 Task: Add the task  Develop a new online platform for event ticket sales to the section Code Review Sprint in the project AgileMind and add a Due Date to the respective task as 2023/07/04
Action: Mouse moved to (554, 508)
Screenshot: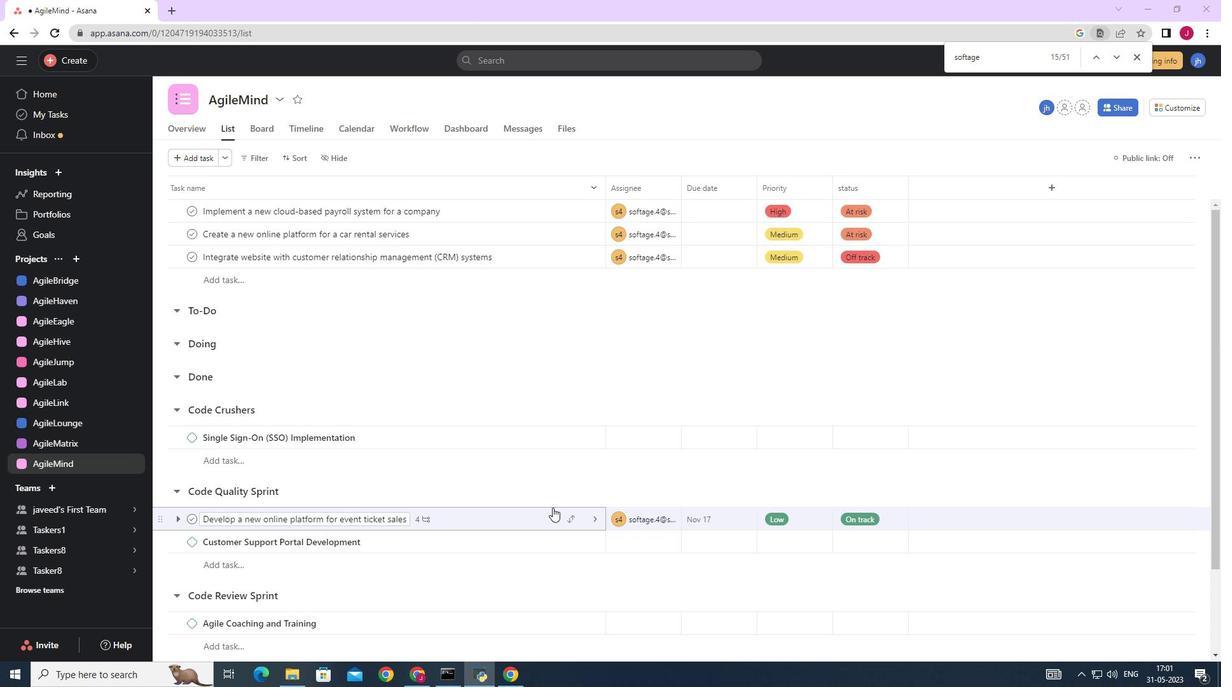 
Action: Mouse scrolled (554, 508) with delta (0, 0)
Screenshot: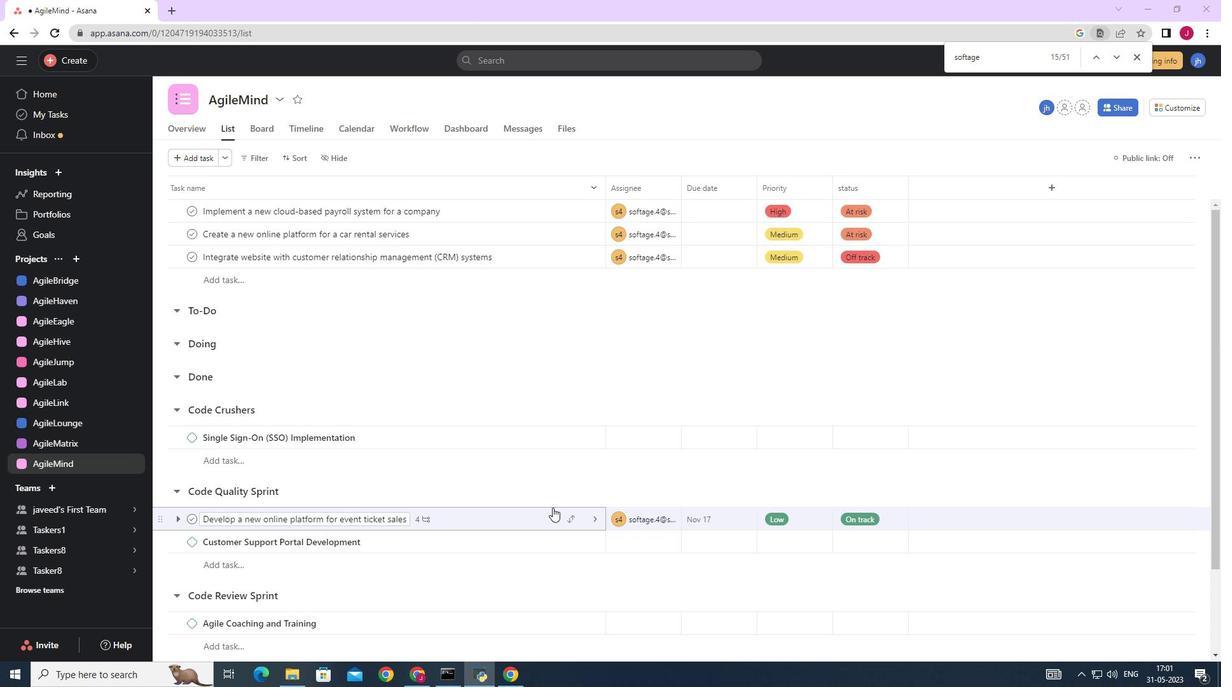 
Action: Mouse moved to (559, 508)
Screenshot: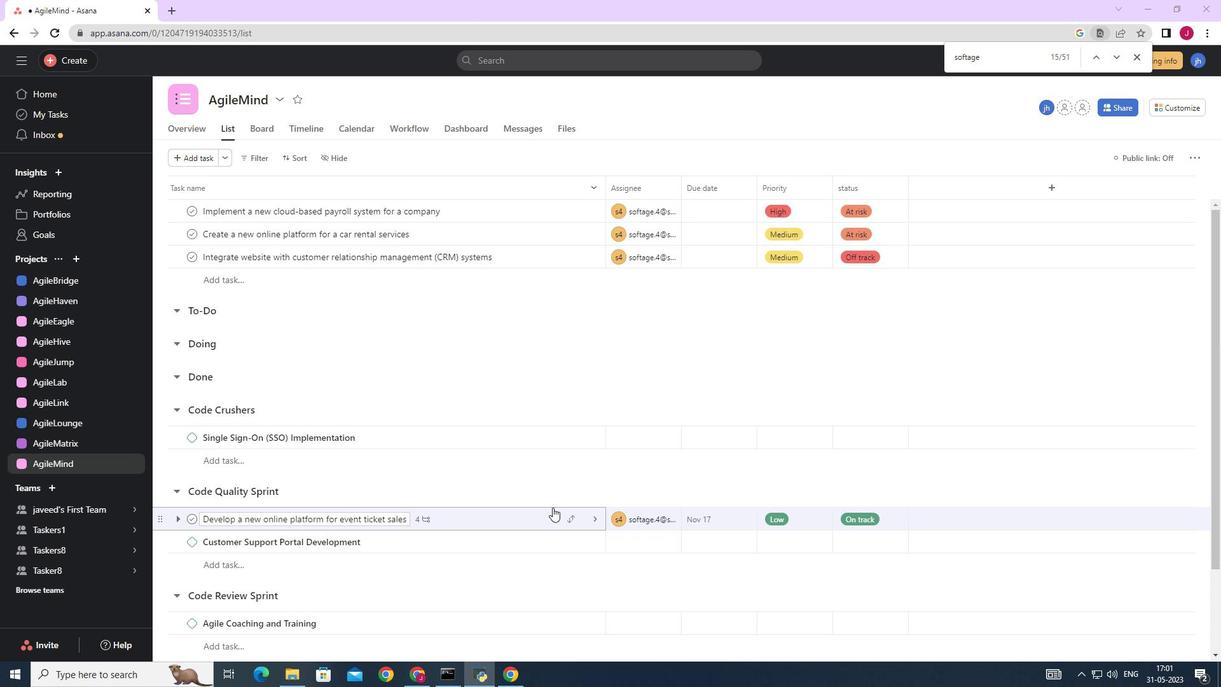
Action: Mouse scrolled (557, 508) with delta (0, 0)
Screenshot: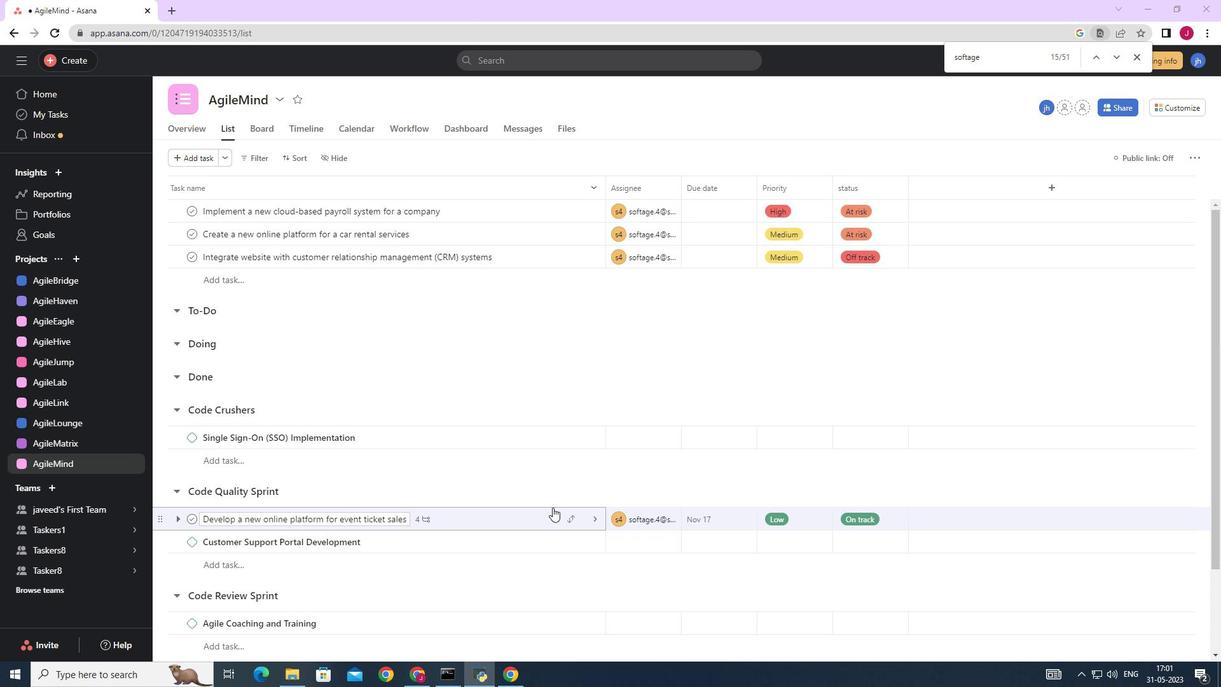 
Action: Mouse moved to (564, 506)
Screenshot: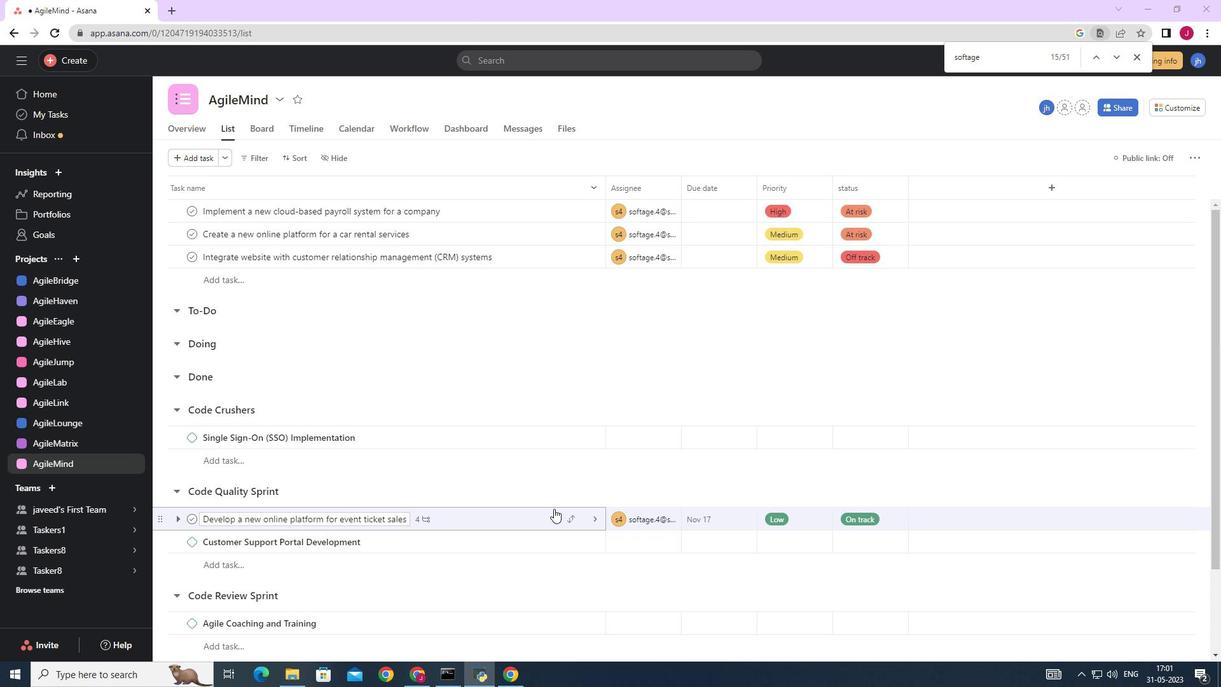 
Action: Mouse scrolled (563, 507) with delta (0, 0)
Screenshot: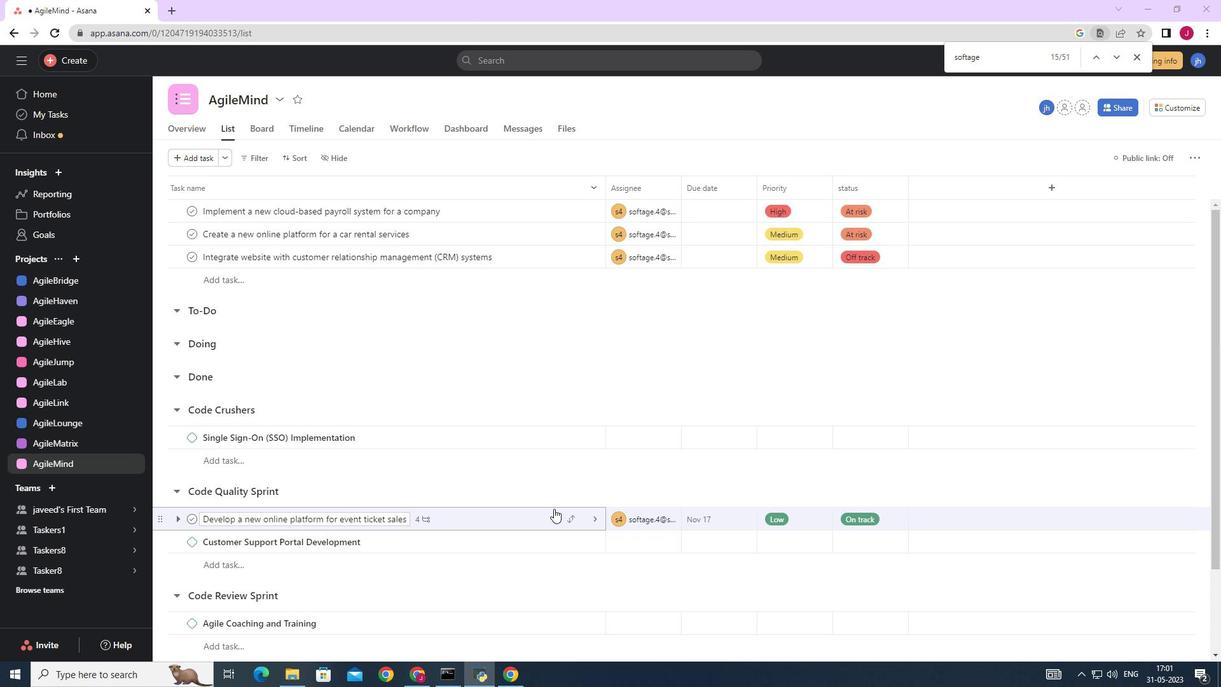 
Action: Mouse moved to (575, 412)
Screenshot: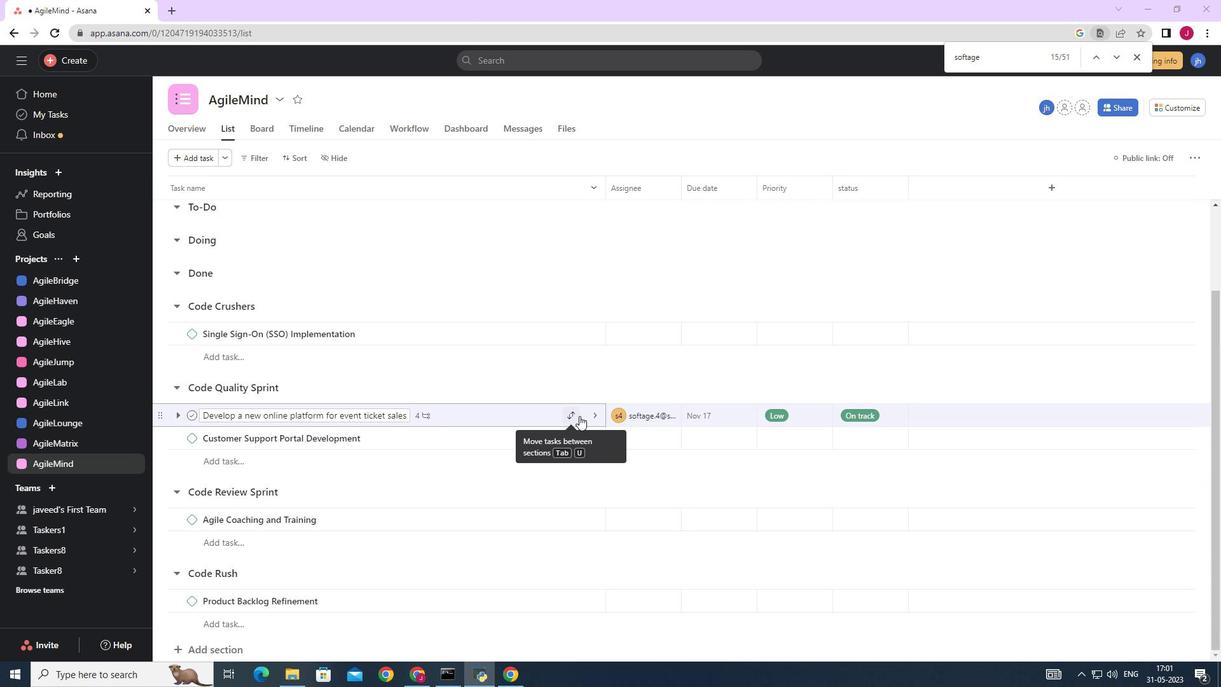 
Action: Mouse pressed left at (575, 412)
Screenshot: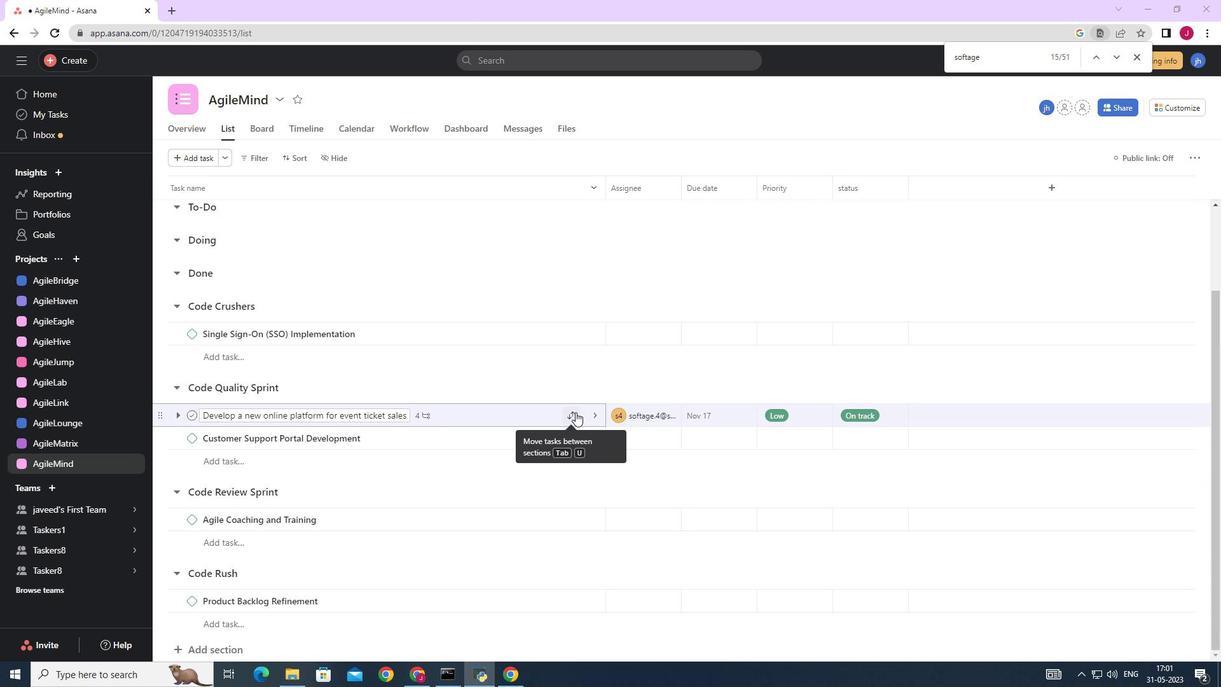 
Action: Mouse moved to (515, 604)
Screenshot: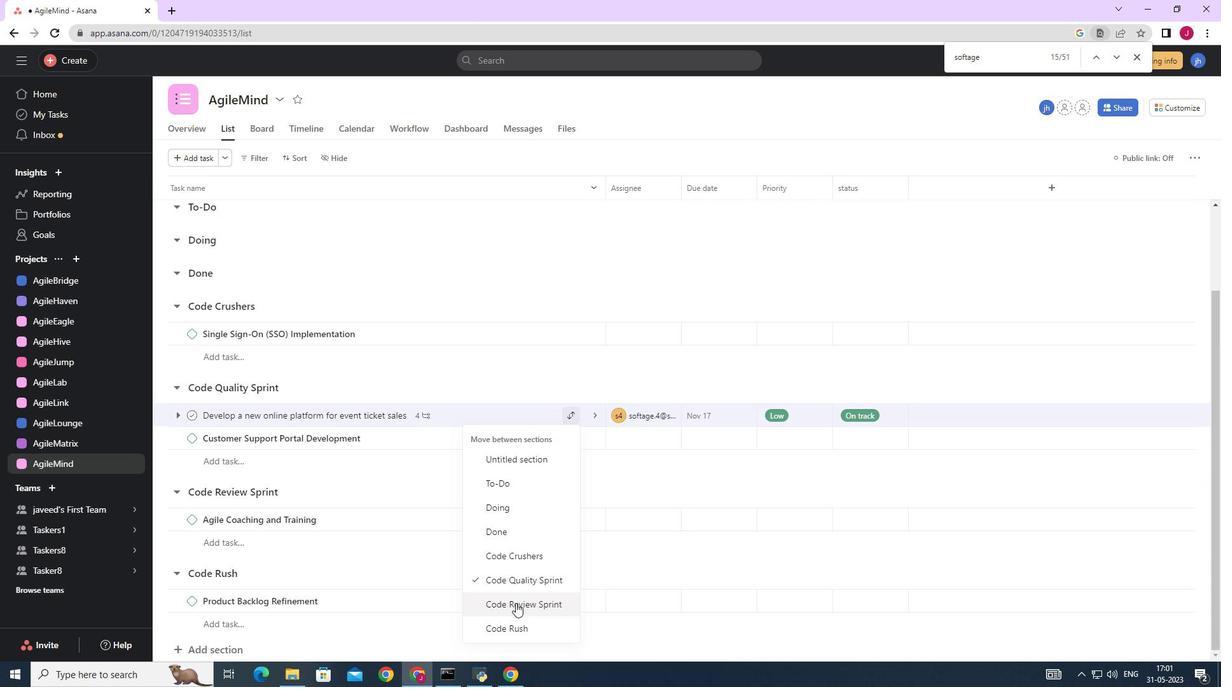 
Action: Mouse pressed left at (515, 604)
Screenshot: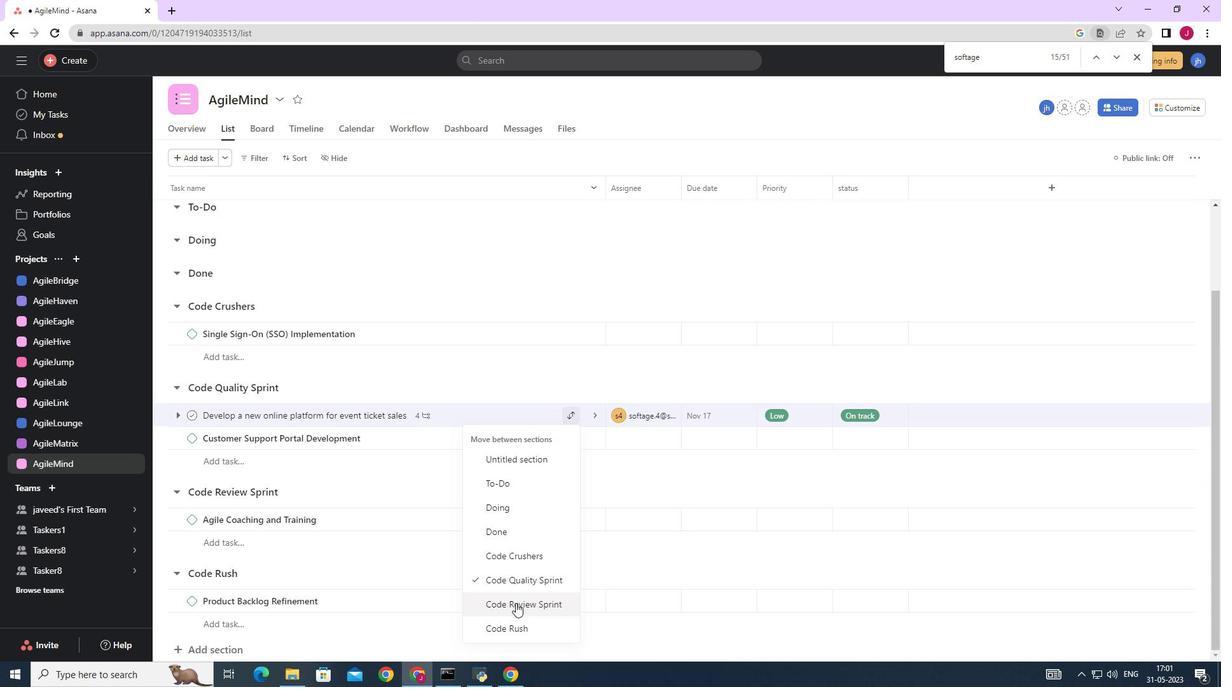 
Action: Mouse moved to (744, 498)
Screenshot: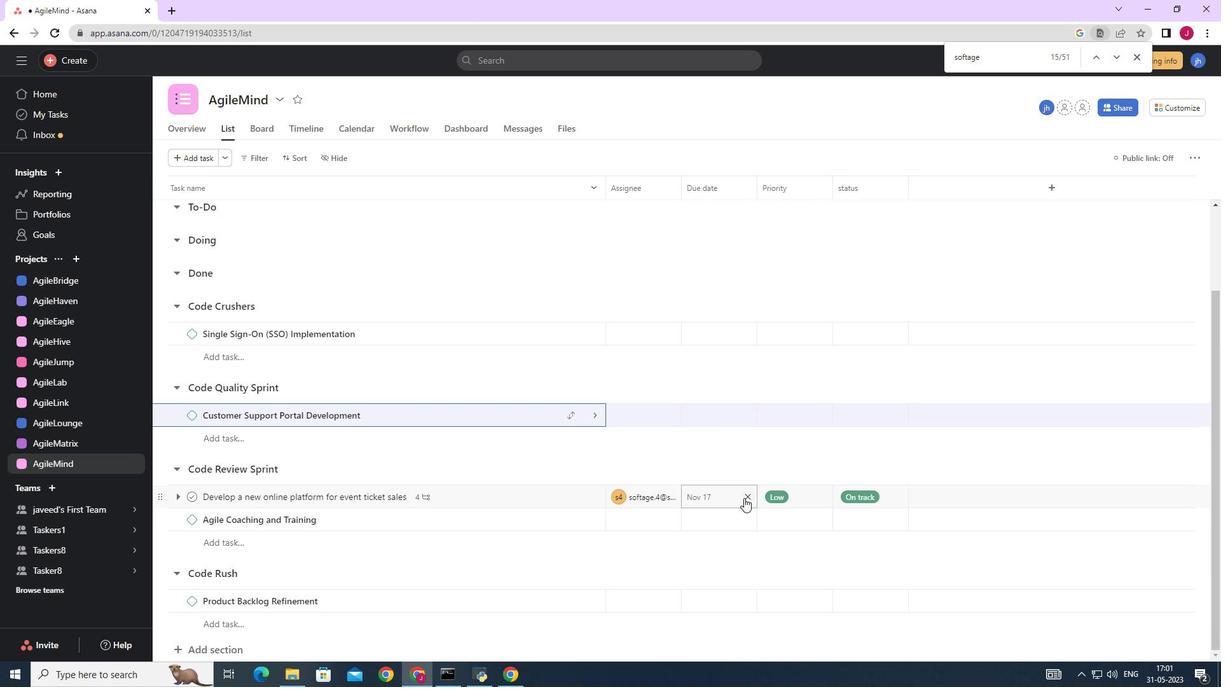 
Action: Mouse pressed left at (744, 498)
Screenshot: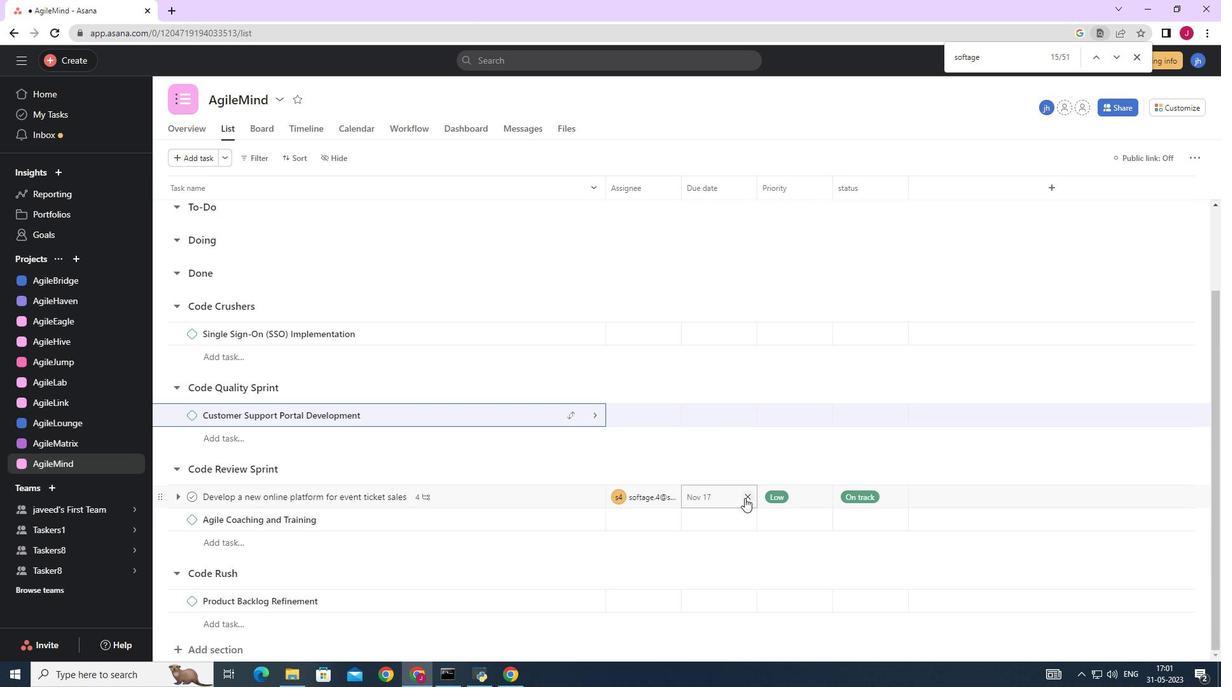
Action: Mouse moved to (713, 492)
Screenshot: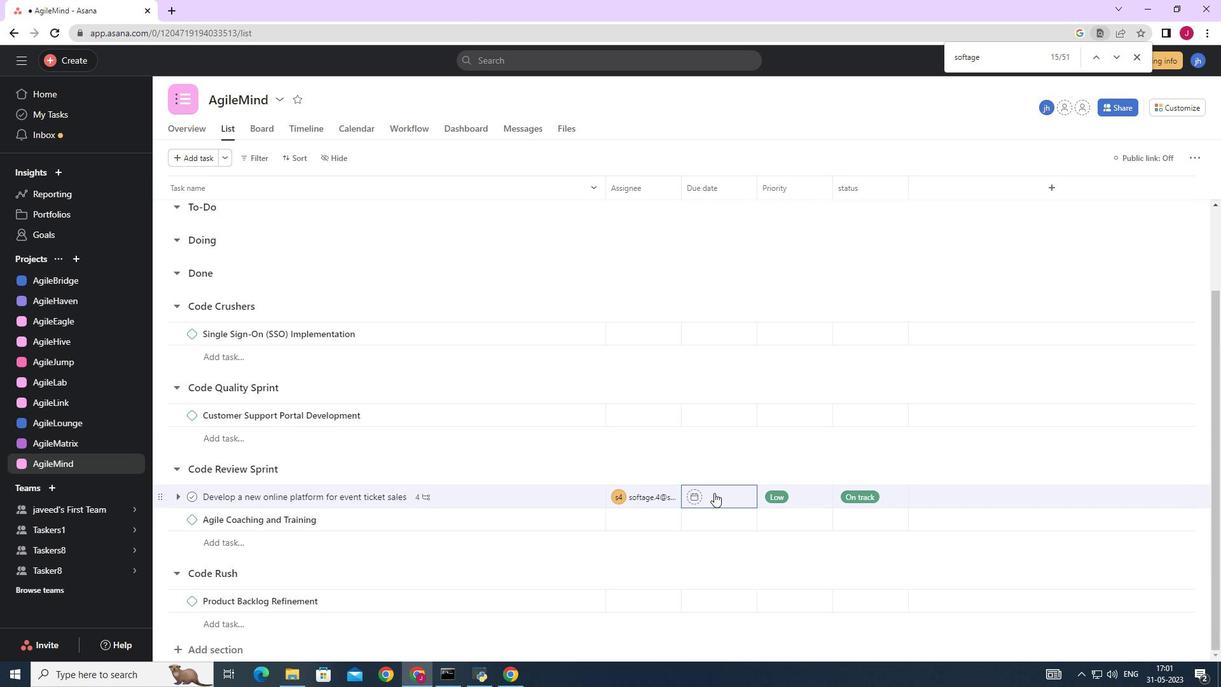 
Action: Mouse pressed left at (713, 492)
Screenshot: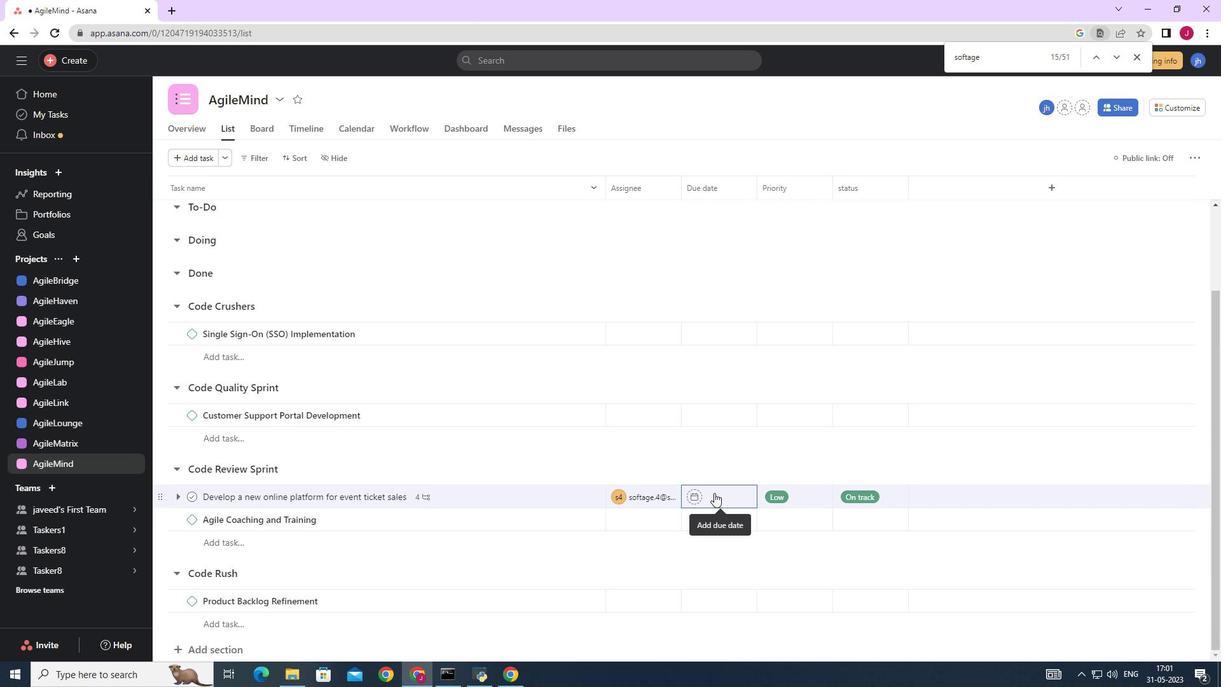 
Action: Mouse moved to (847, 295)
Screenshot: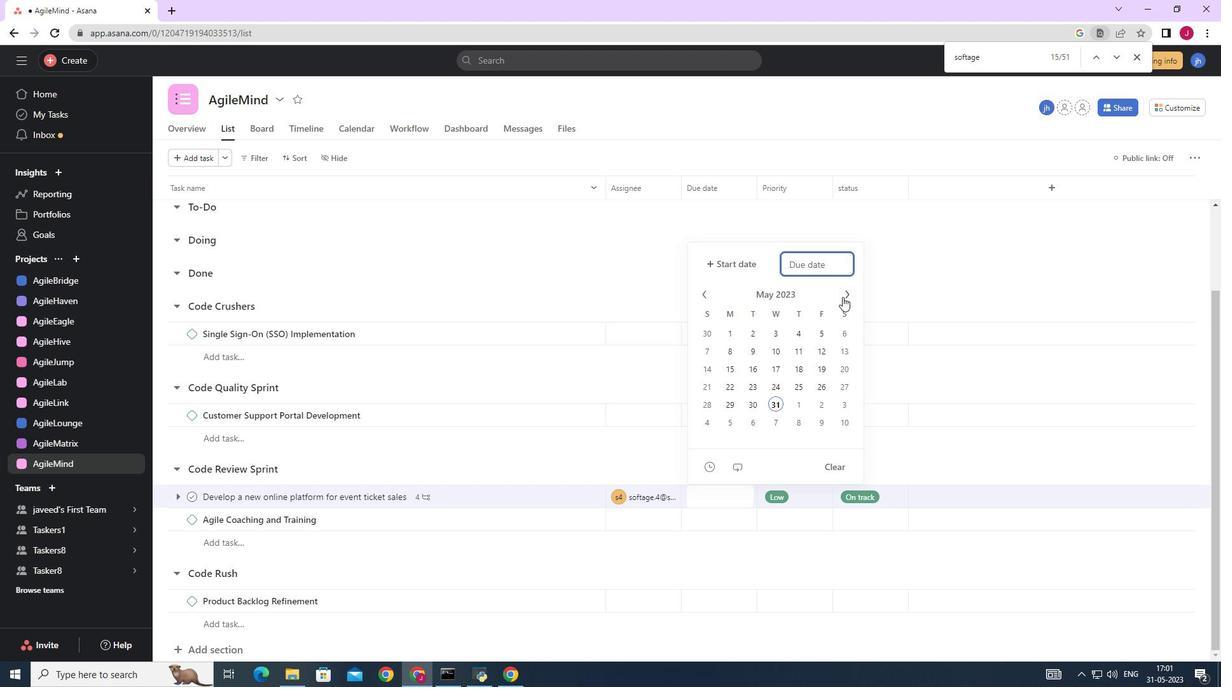 
Action: Mouse pressed left at (847, 295)
Screenshot: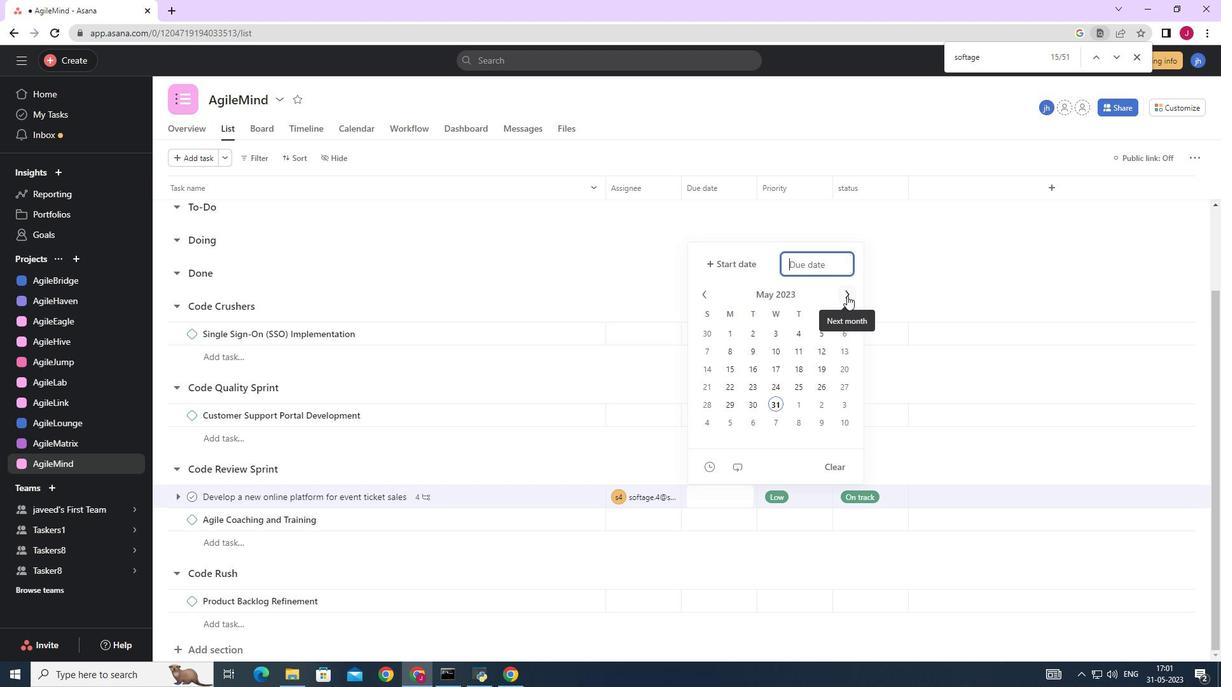 
Action: Mouse pressed left at (847, 295)
Screenshot: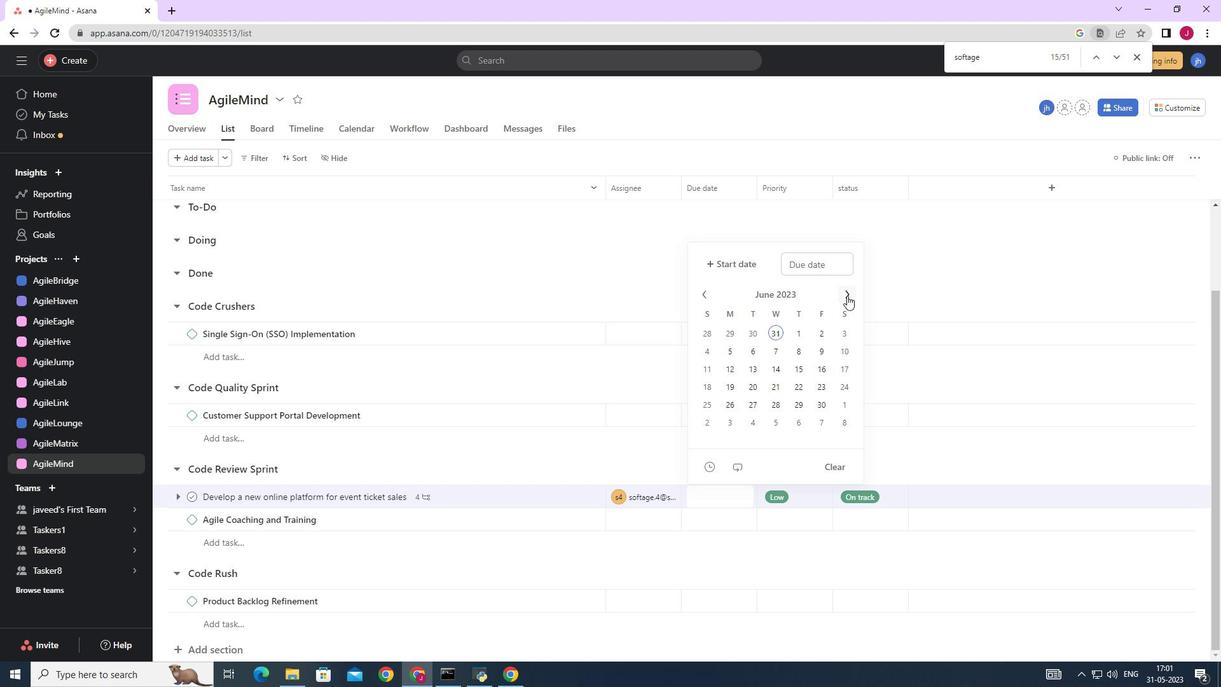 
Action: Mouse moved to (756, 349)
Screenshot: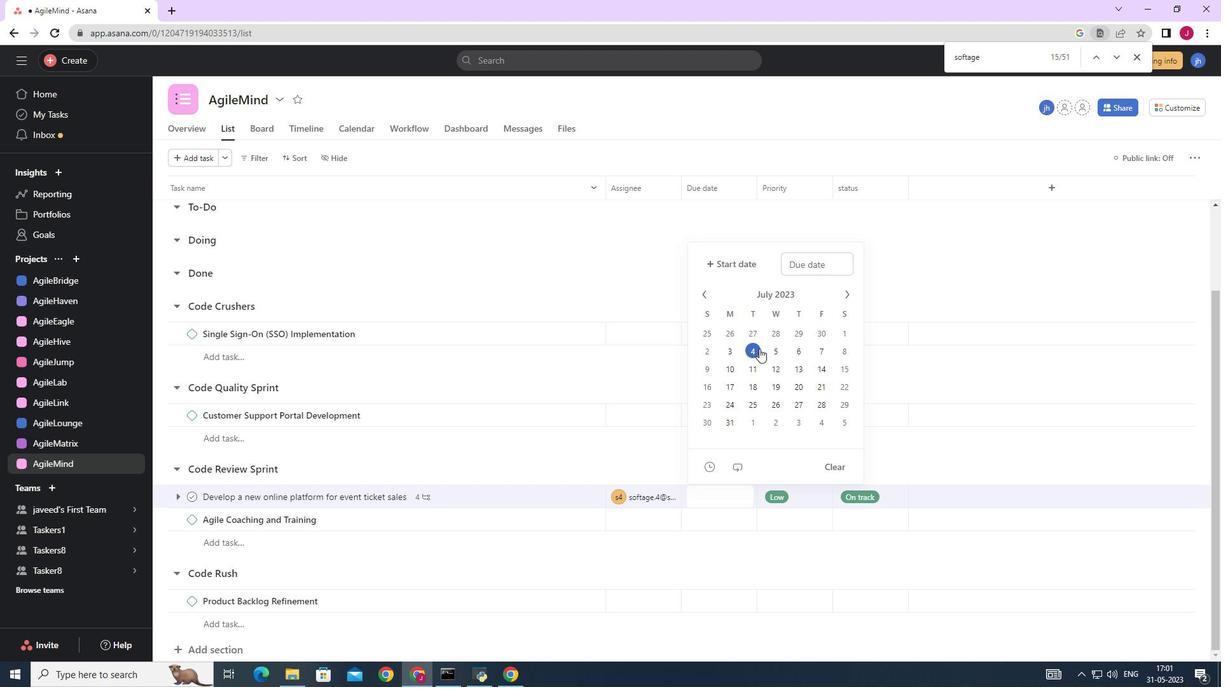 
Action: Mouse pressed left at (756, 349)
Screenshot: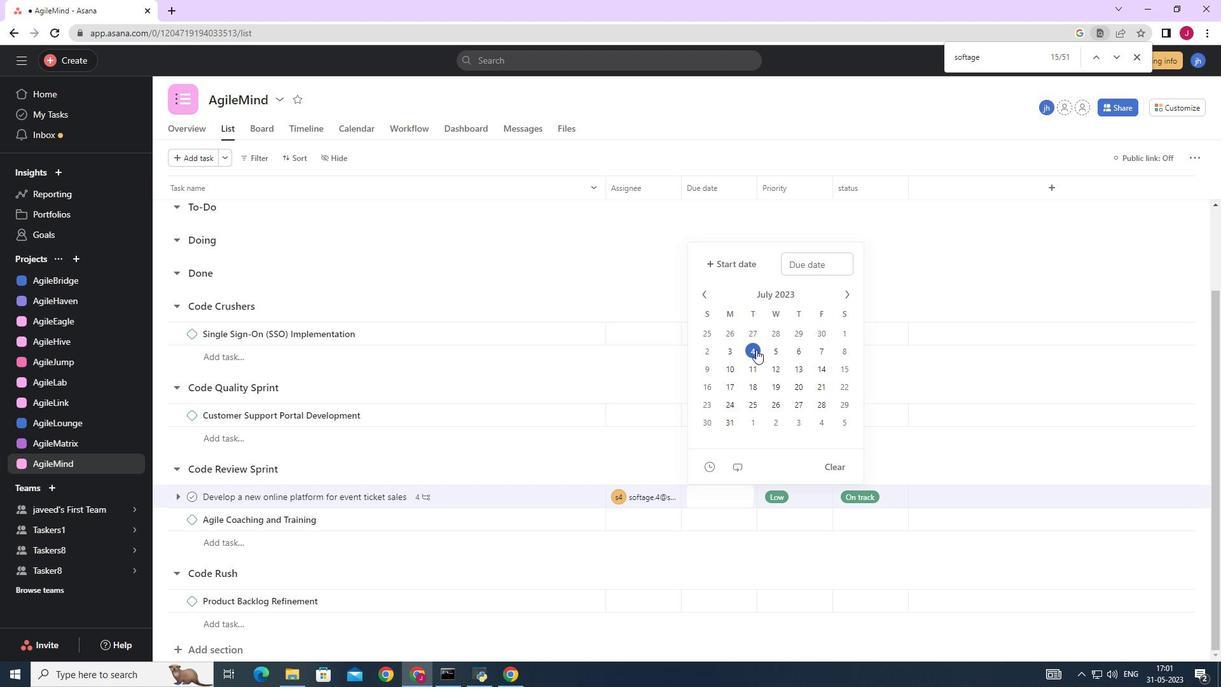
Action: Mouse moved to (992, 262)
Screenshot: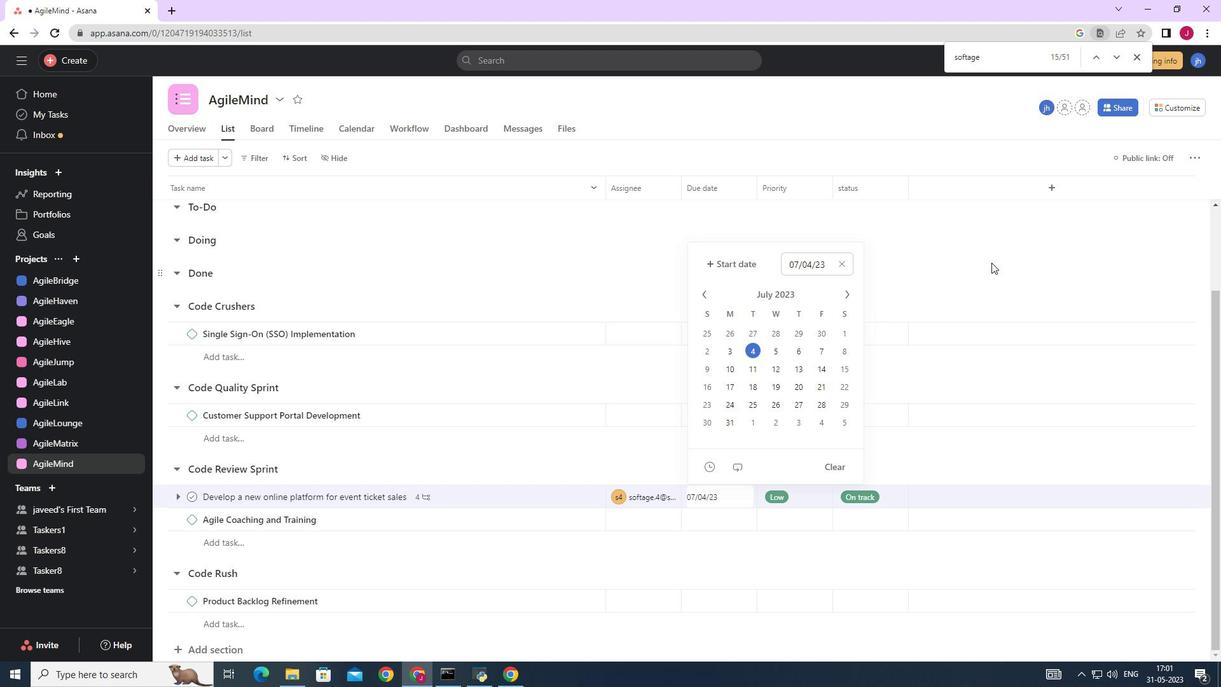 
Action: Mouse pressed left at (992, 262)
Screenshot: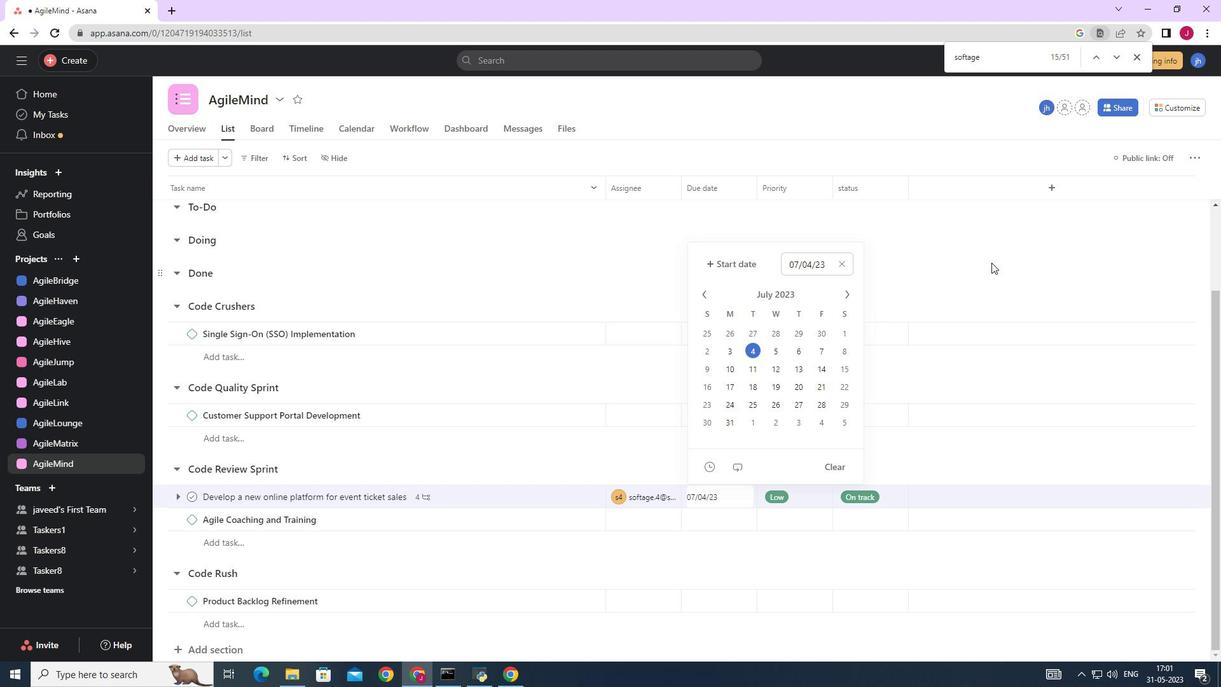 
Action: Mouse moved to (990, 262)
Screenshot: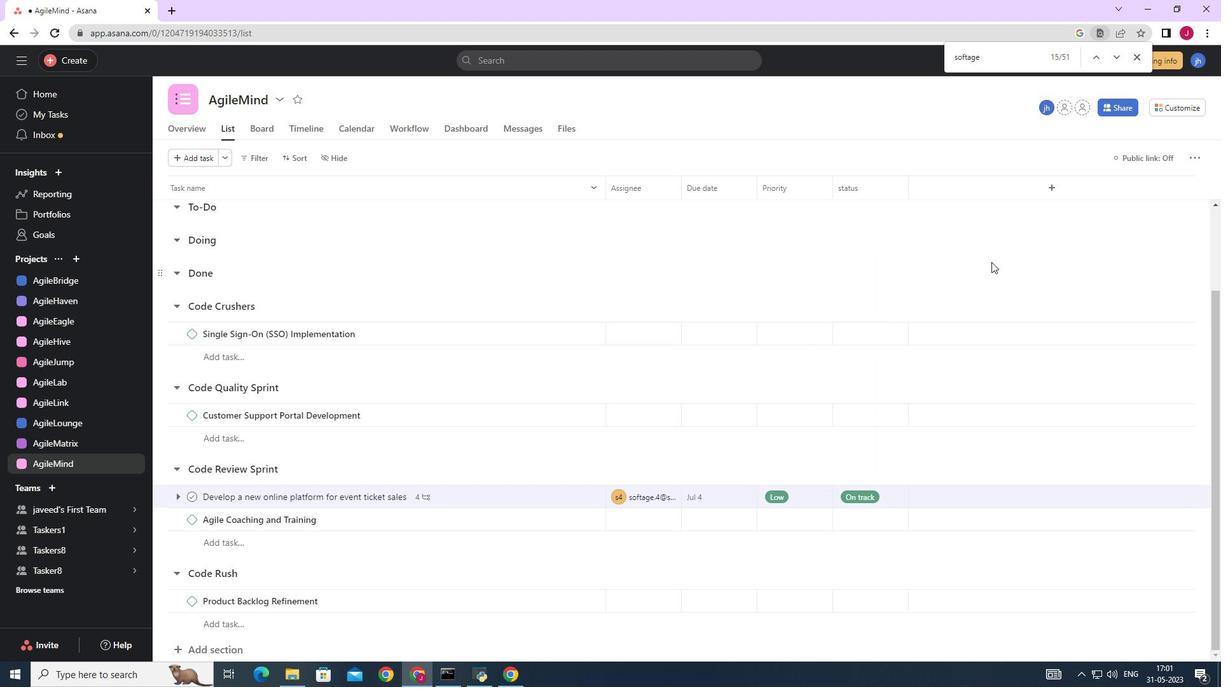 
